 Task: Click New Customer and Set the Email Id to "softage.1@softage.net" while find customer
Action: Mouse moved to (134, 18)
Screenshot: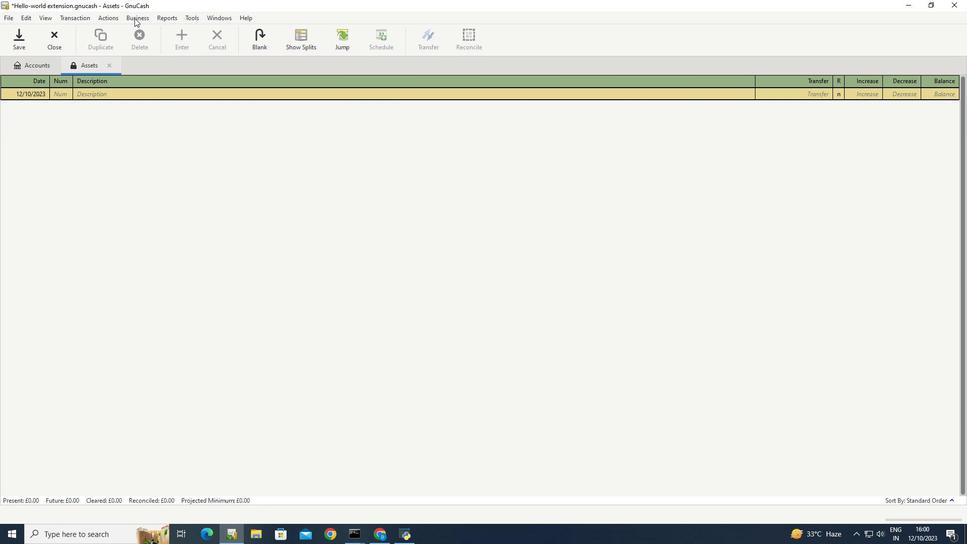 
Action: Mouse pressed left at (134, 18)
Screenshot: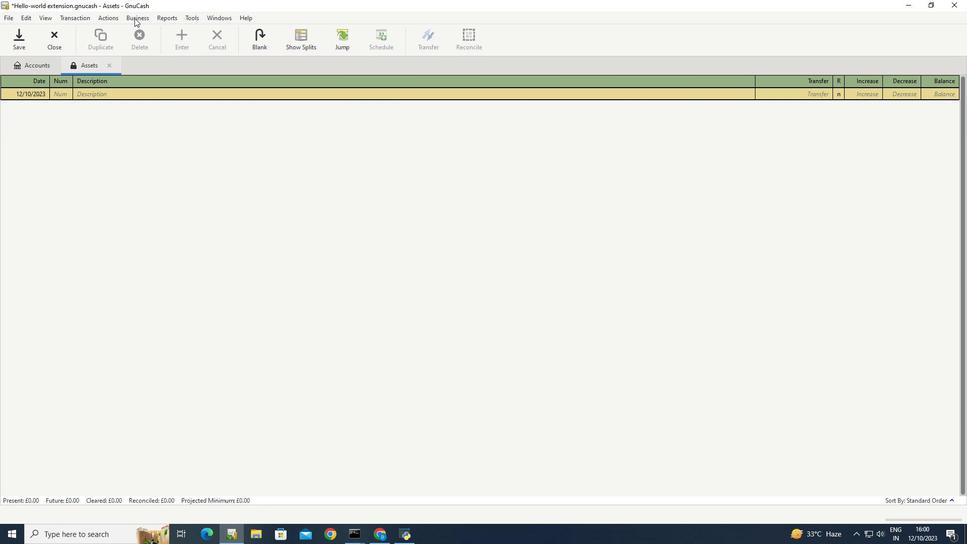 
Action: Mouse moved to (262, 55)
Screenshot: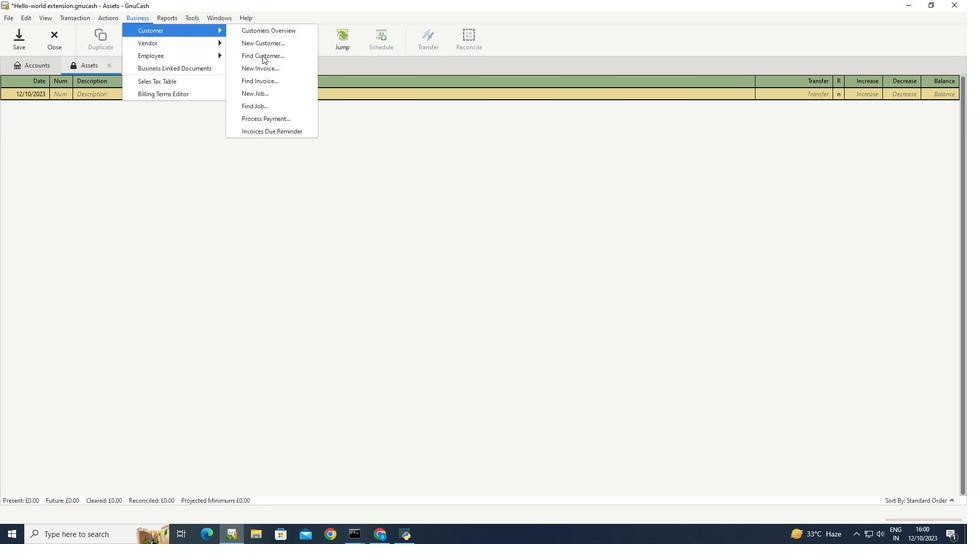 
Action: Mouse pressed left at (262, 55)
Screenshot: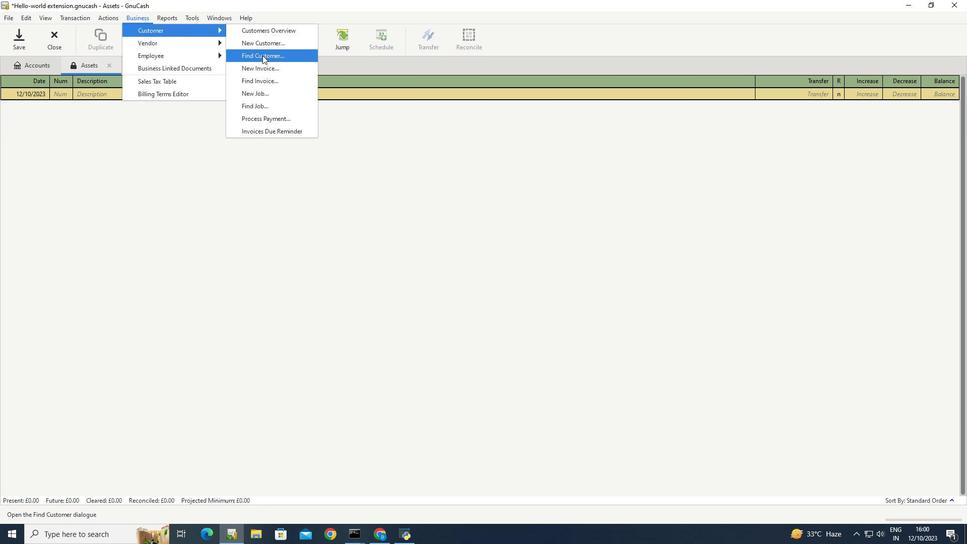 
Action: Mouse moved to (481, 340)
Screenshot: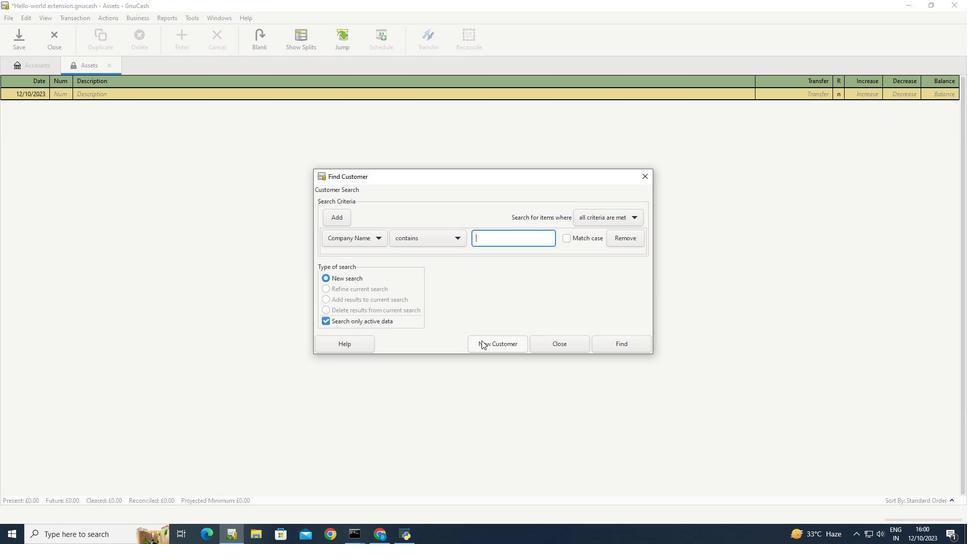 
Action: Mouse pressed left at (481, 340)
Screenshot: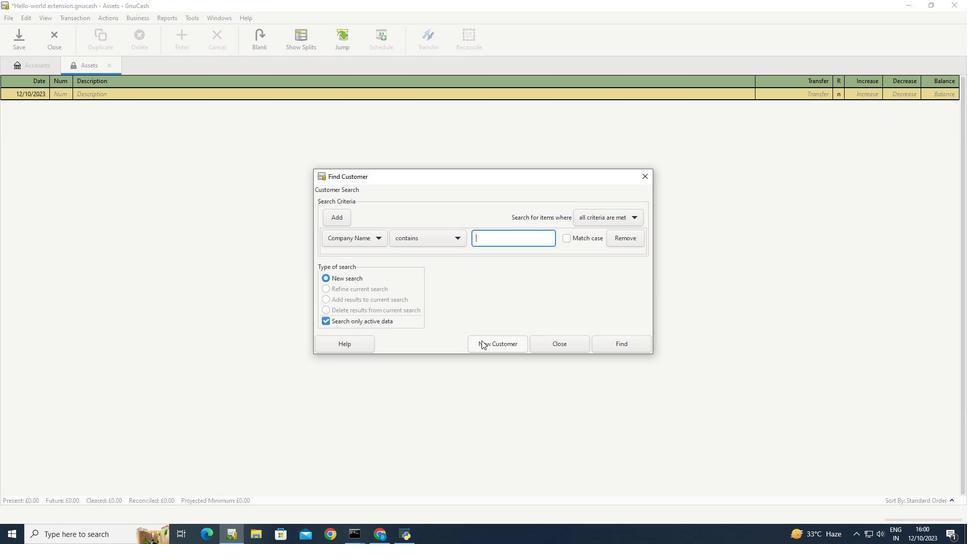 
Action: Mouse moved to (519, 140)
Screenshot: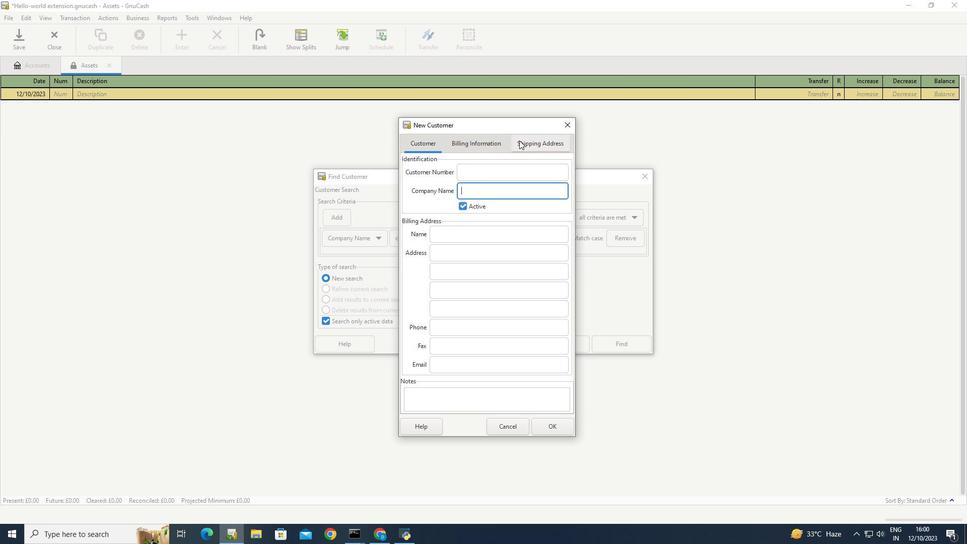 
Action: Mouse pressed left at (519, 140)
Screenshot: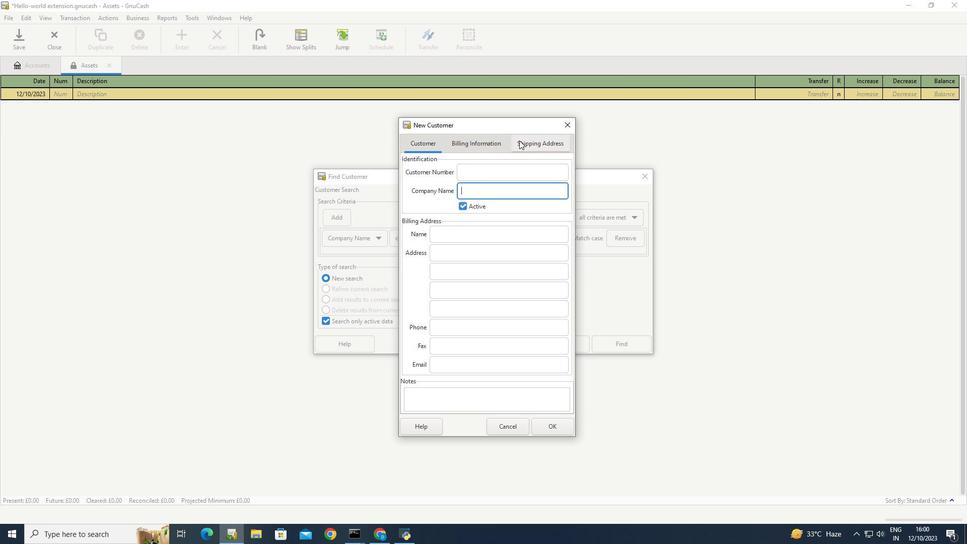 
Action: Mouse moved to (464, 304)
Screenshot: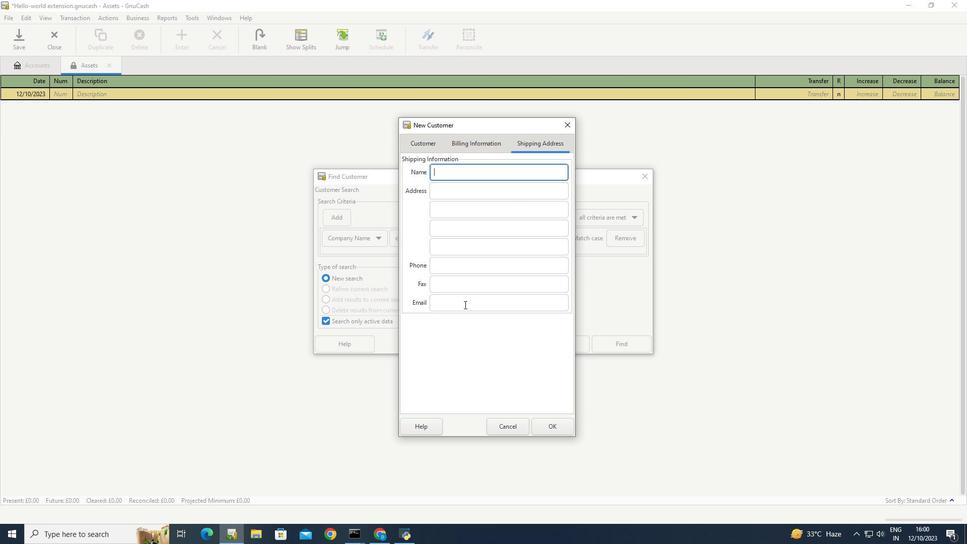 
Action: Mouse pressed left at (464, 304)
Screenshot: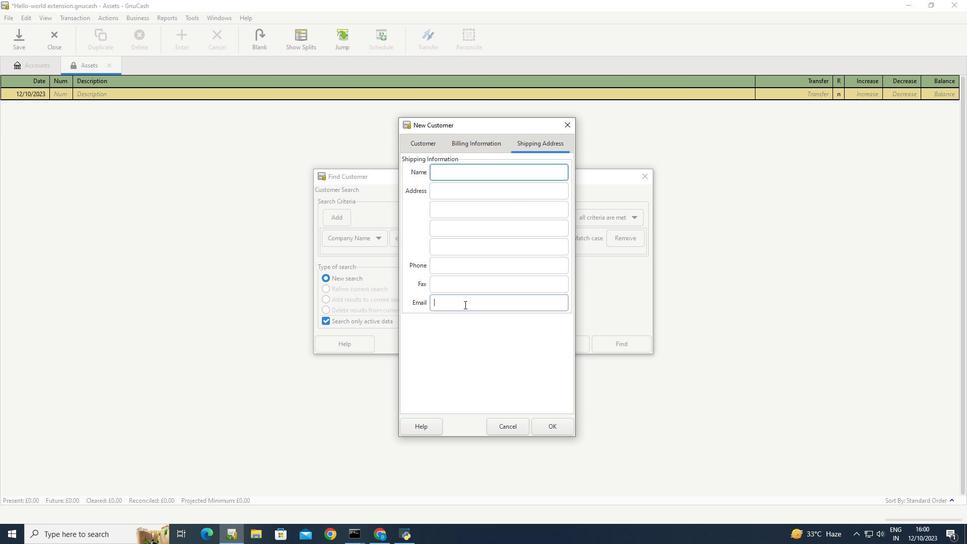 
Action: Key pressed softage.q<Key.backspace>1<Key.shift>@softage.net
Screenshot: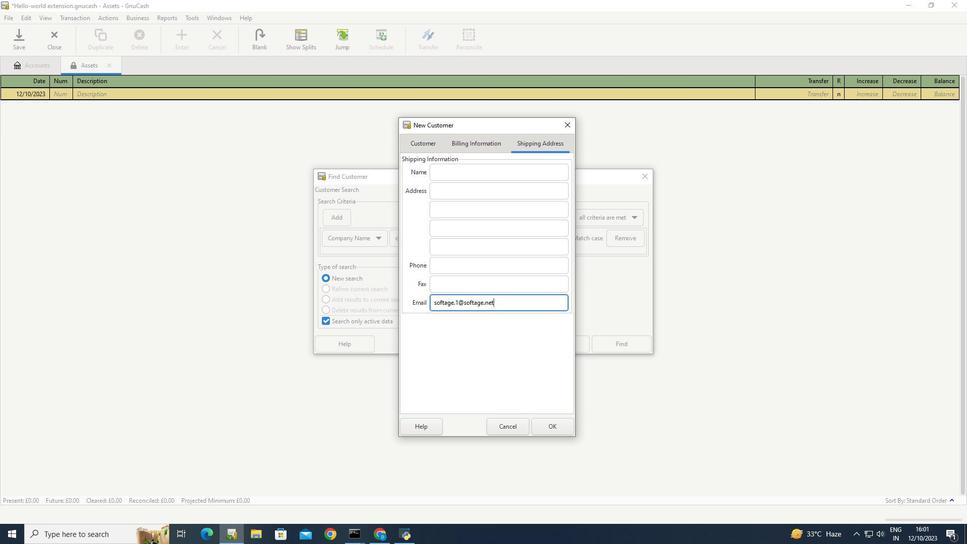 
Action: Mouse moved to (456, 331)
Screenshot: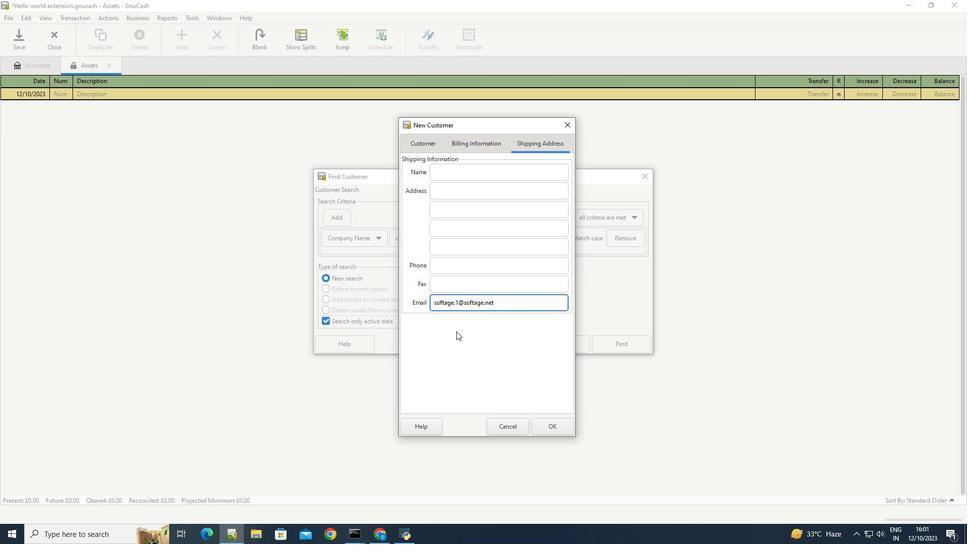 
Action: Mouse pressed left at (456, 331)
Screenshot: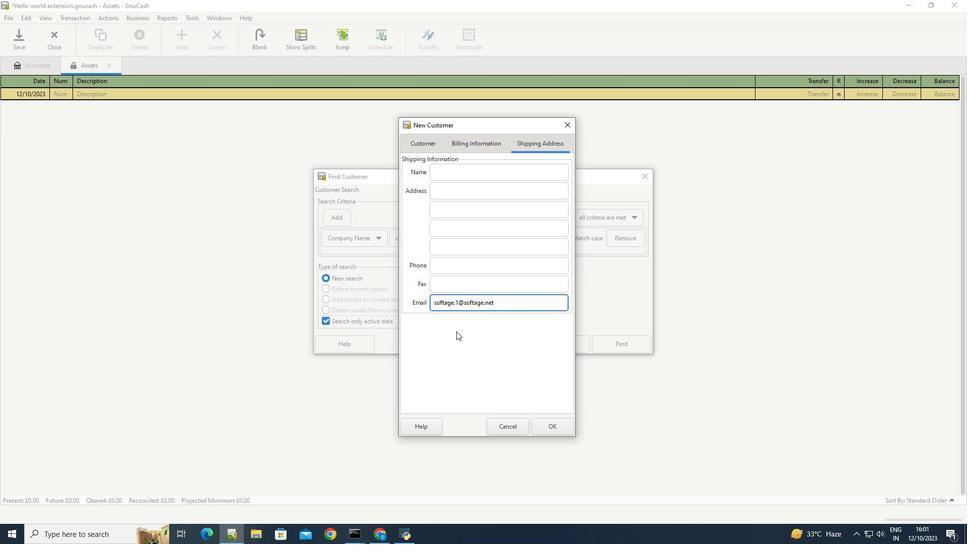 
